 Task: Create a new calendar folder named 'My-personal calendar' containing 'Calendar Items' under 'Contacts'.
Action: Mouse moved to (9, 49)
Screenshot: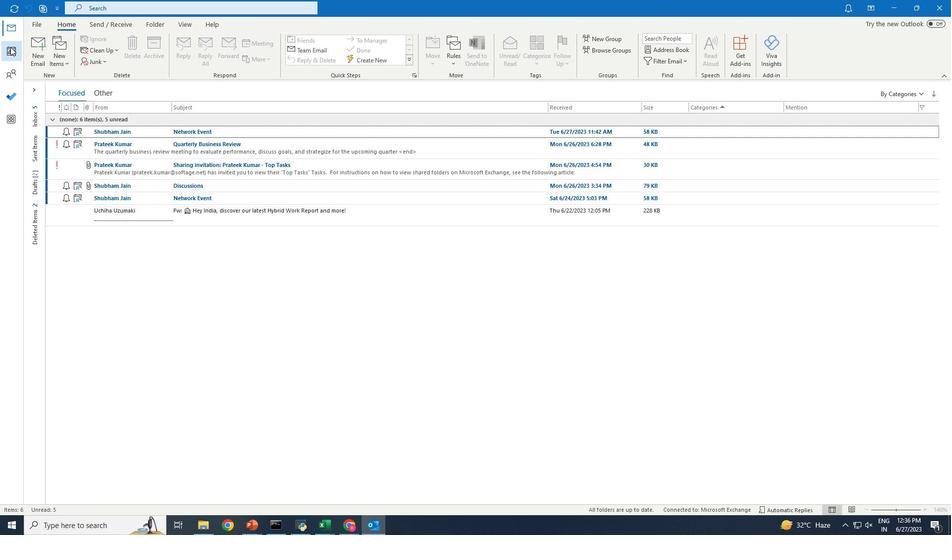 
Action: Mouse pressed left at (9, 49)
Screenshot: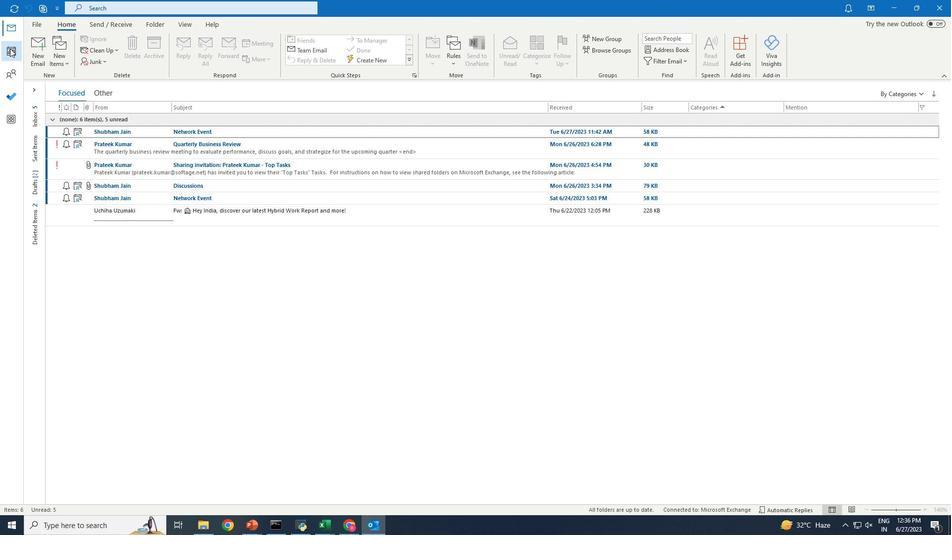
Action: Mouse moved to (163, 25)
Screenshot: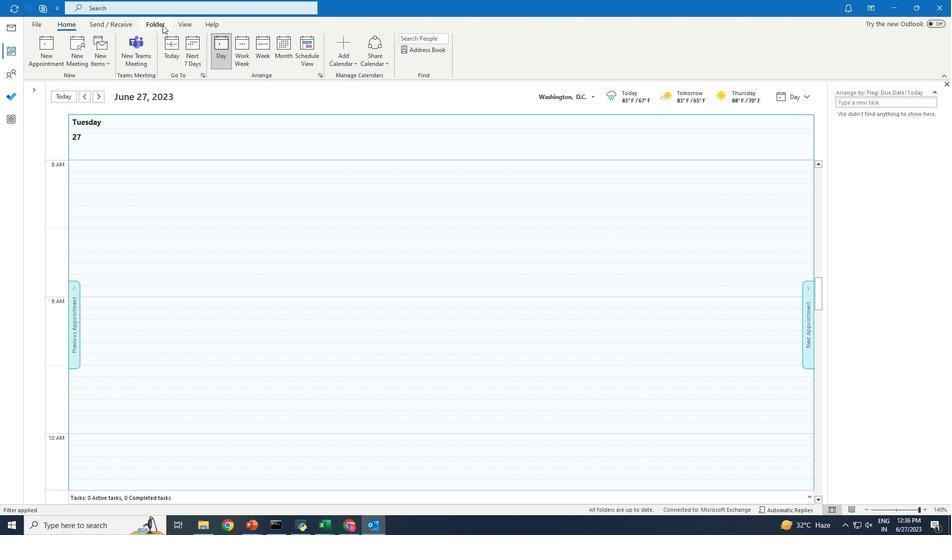 
Action: Mouse pressed left at (163, 25)
Screenshot: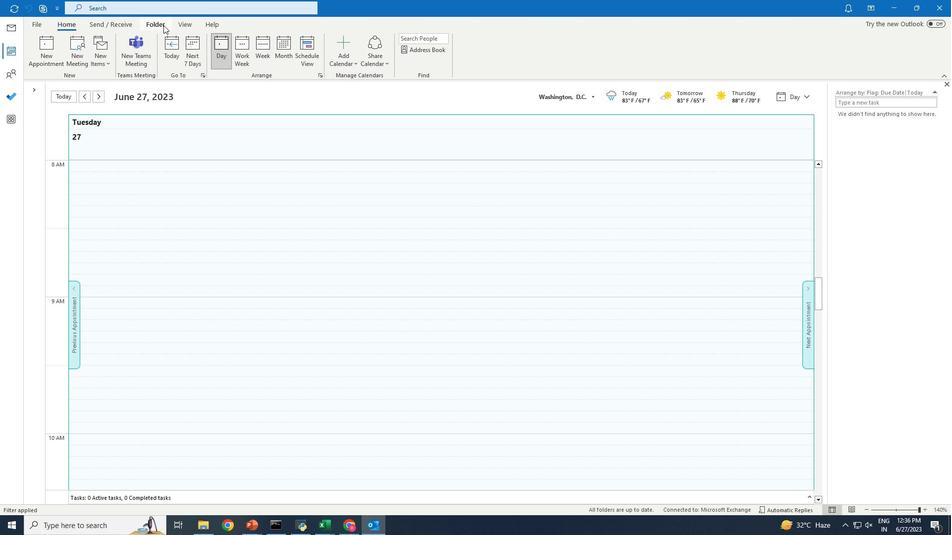 
Action: Mouse moved to (166, 48)
Screenshot: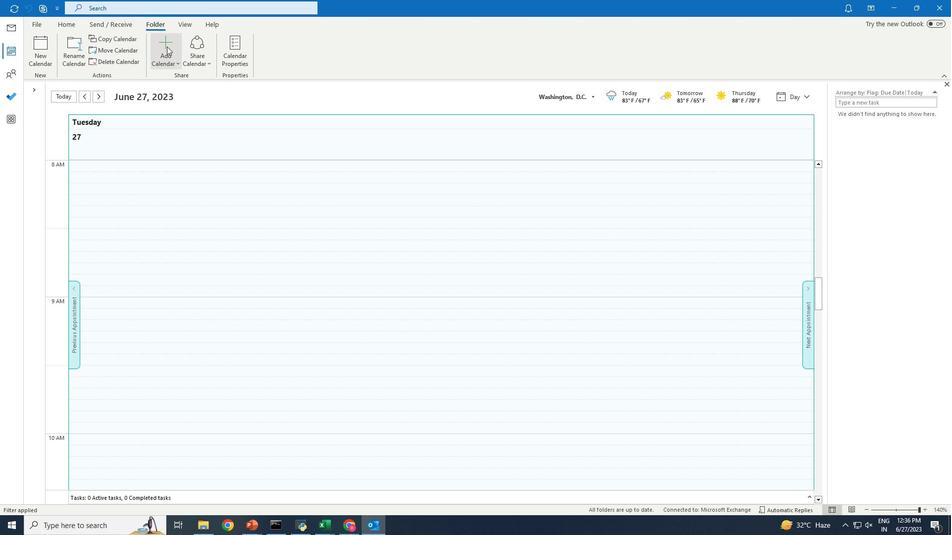 
Action: Mouse pressed left at (166, 48)
Screenshot: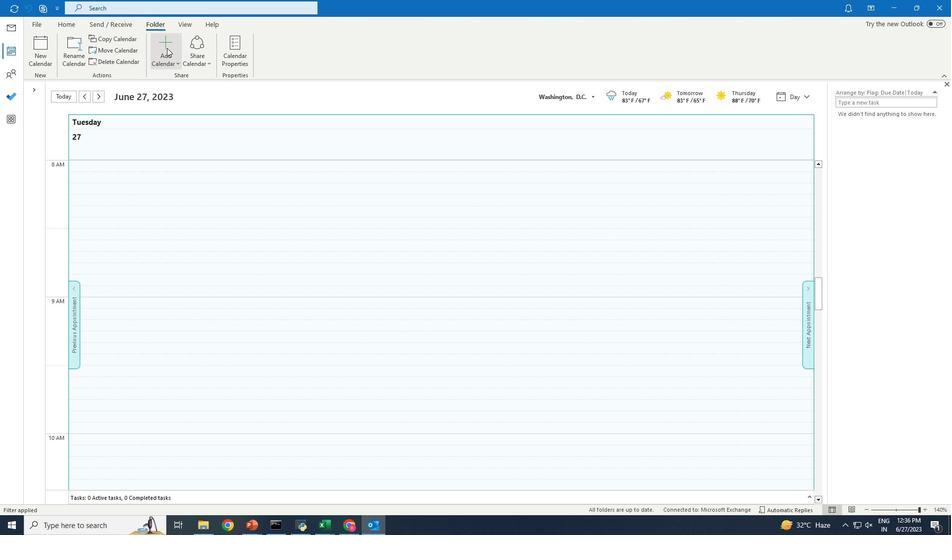 
Action: Mouse moved to (185, 121)
Screenshot: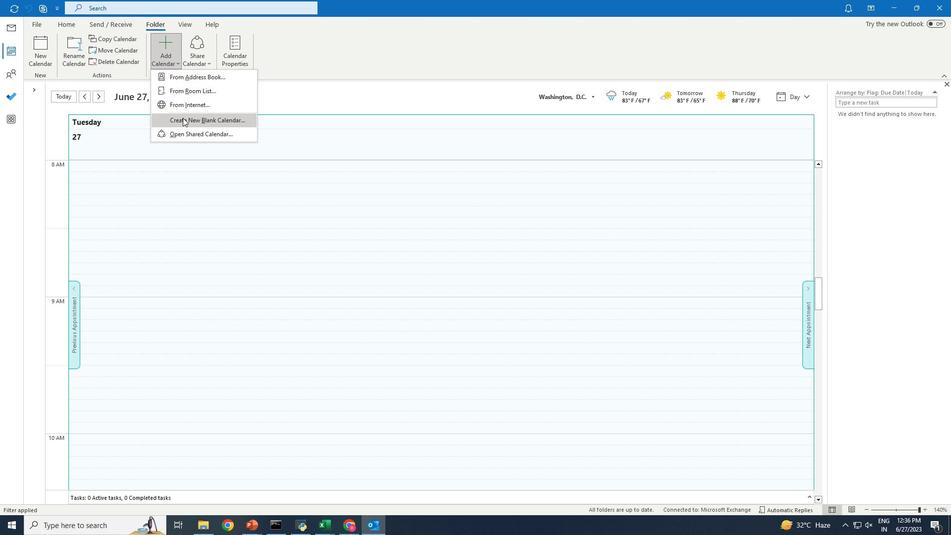
Action: Mouse pressed left at (185, 121)
Screenshot: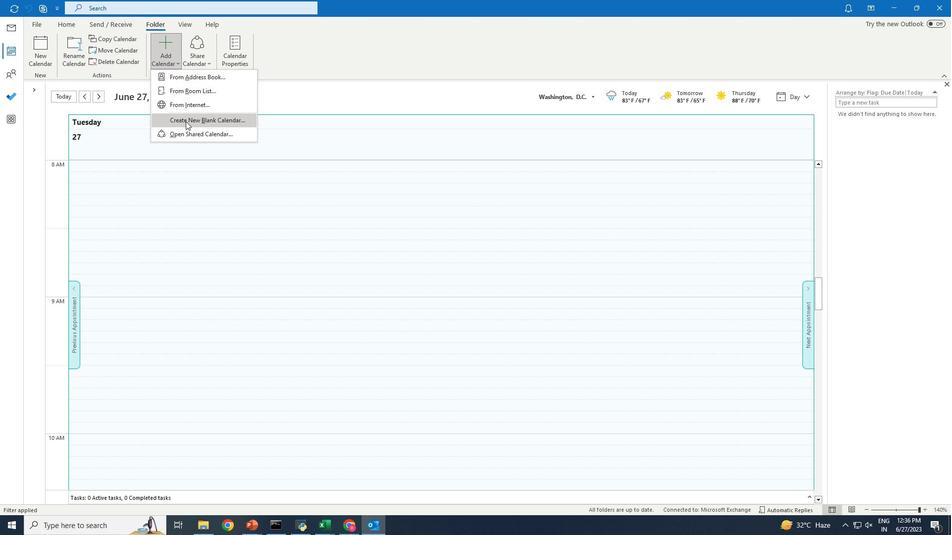 
Action: Mouse moved to (206, 128)
Screenshot: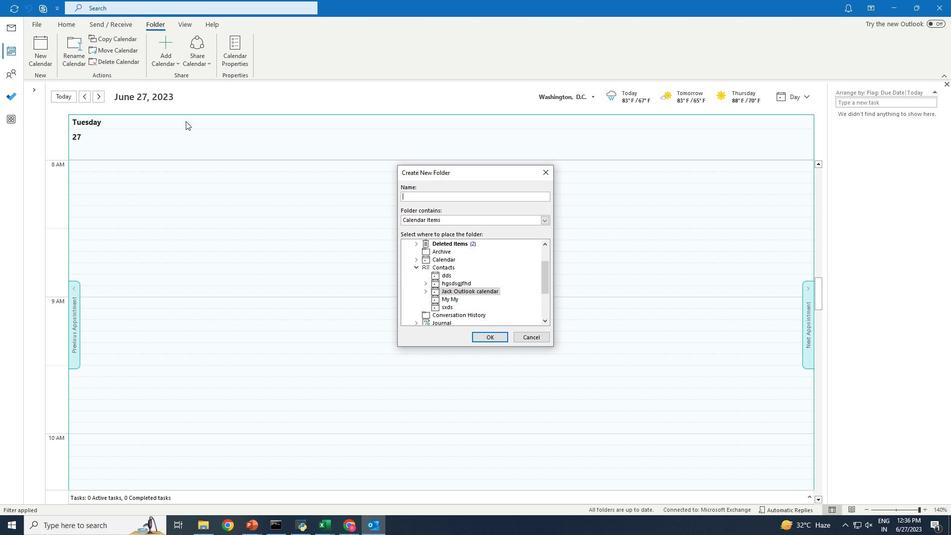 
Action: Key pressed <Key.shift>My-personal<Key.space>calendar
Screenshot: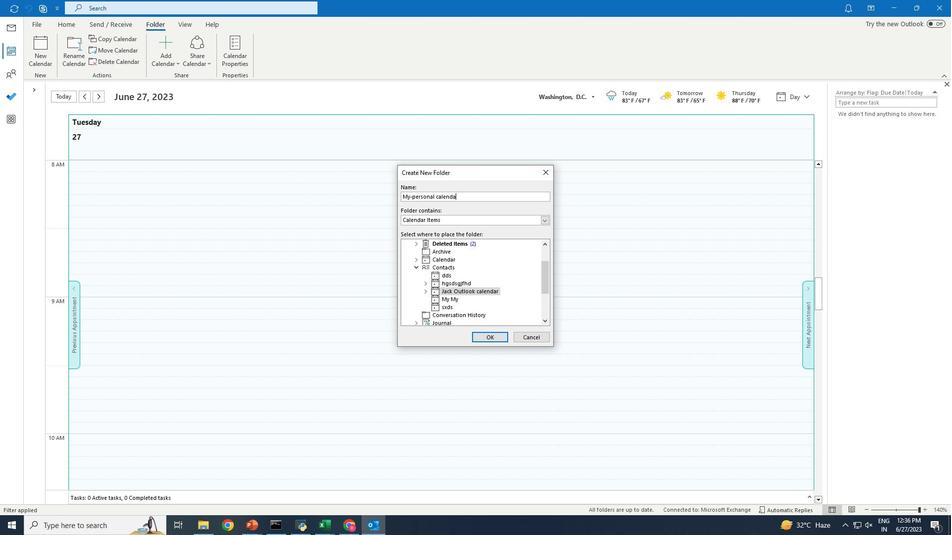 
Action: Mouse moved to (544, 220)
Screenshot: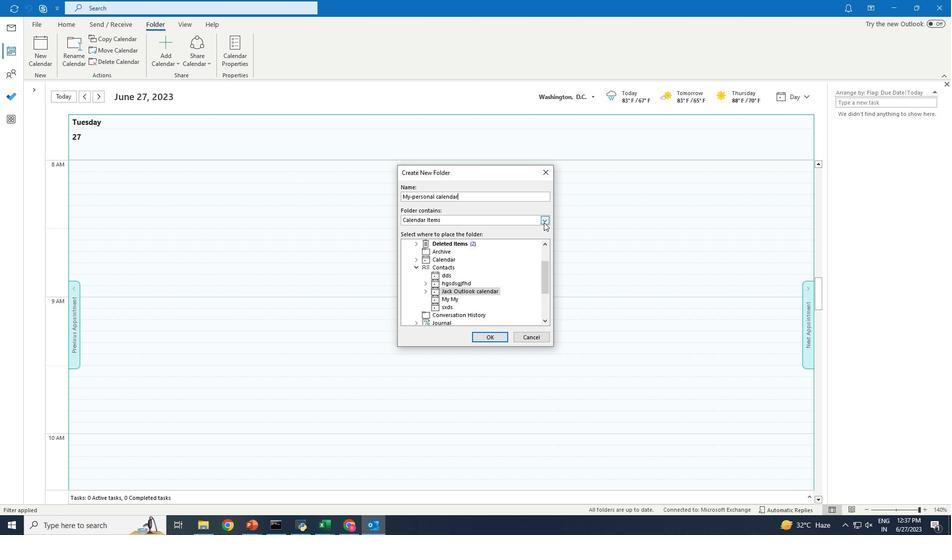 
Action: Mouse pressed left at (544, 220)
Screenshot: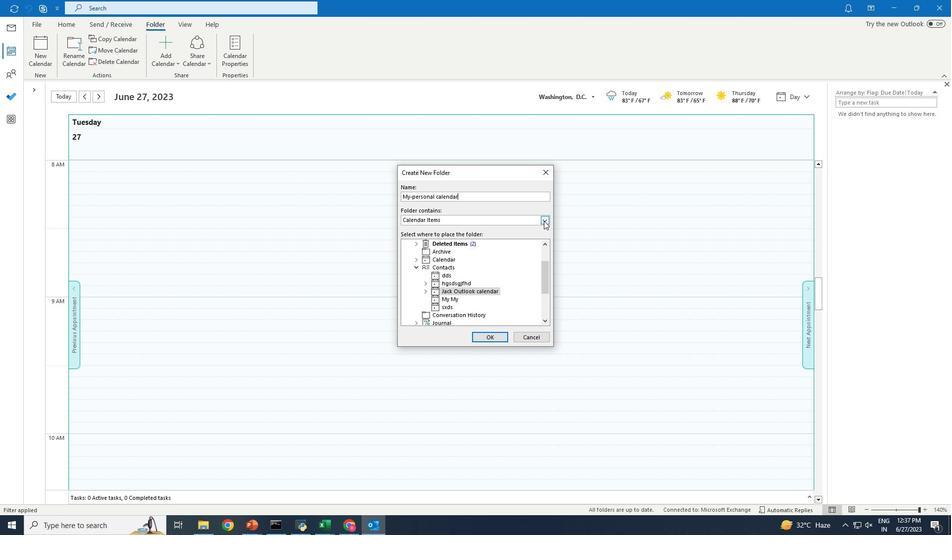 
Action: Mouse moved to (488, 226)
Screenshot: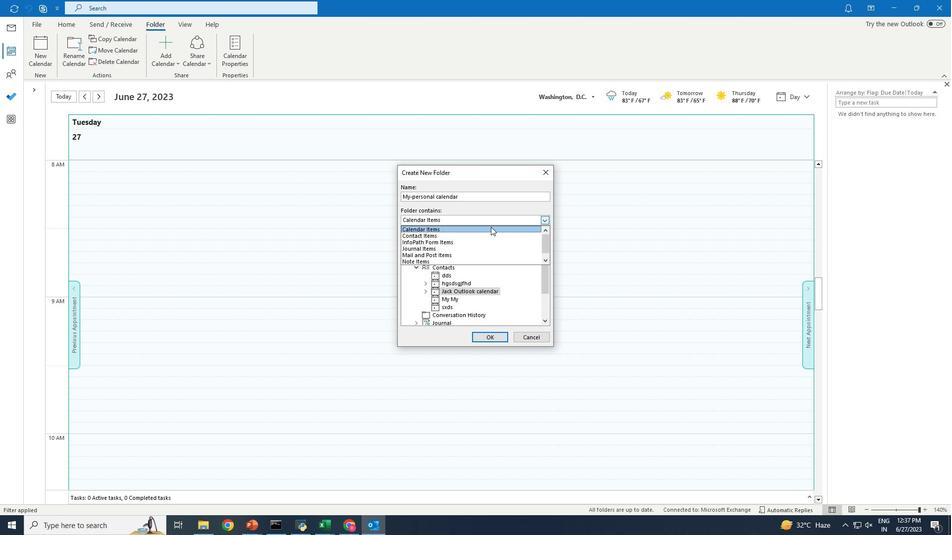 
Action: Mouse pressed left at (488, 226)
Screenshot: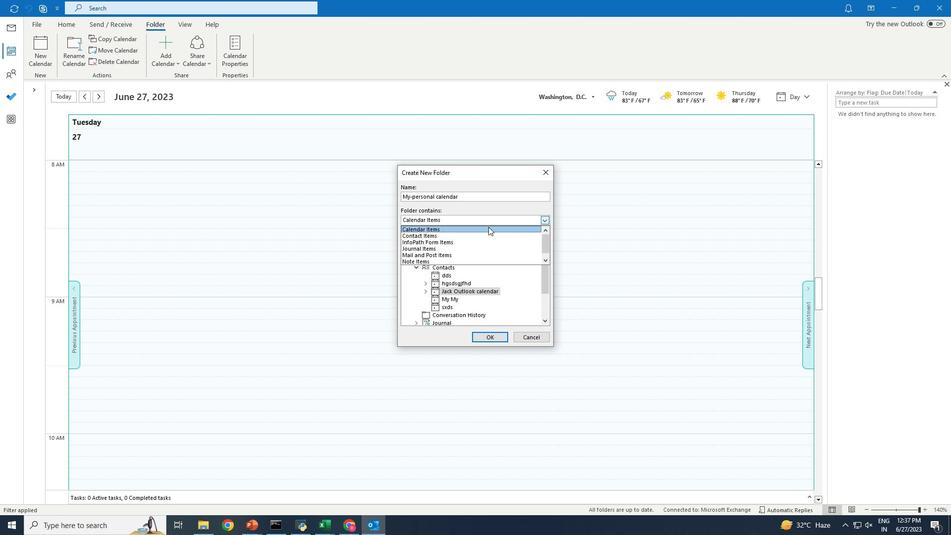 
Action: Mouse moved to (445, 266)
Screenshot: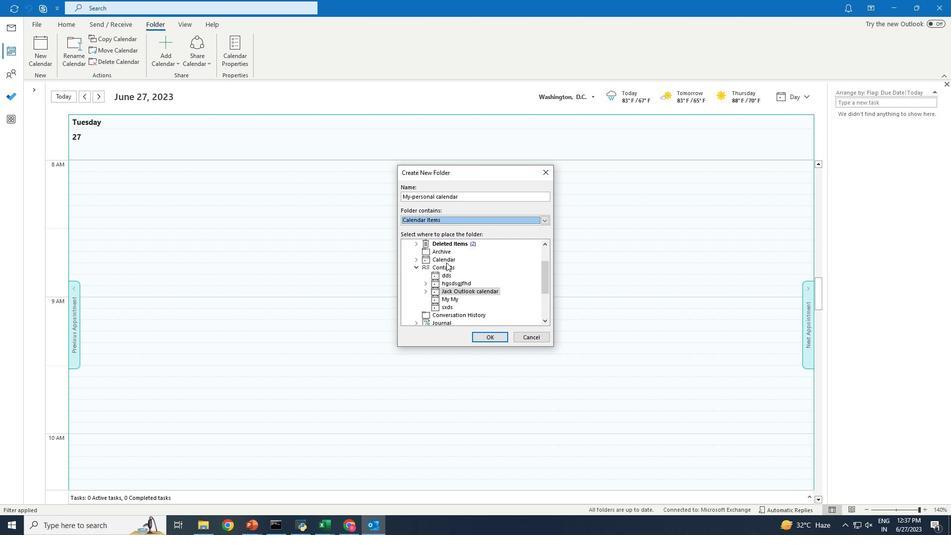 
Action: Mouse pressed left at (445, 266)
Screenshot: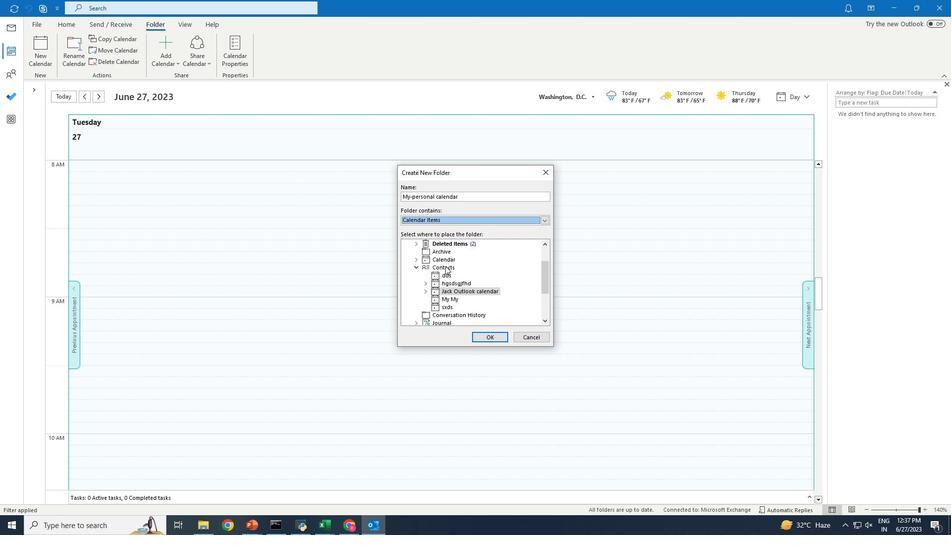 
Action: Mouse moved to (481, 339)
Screenshot: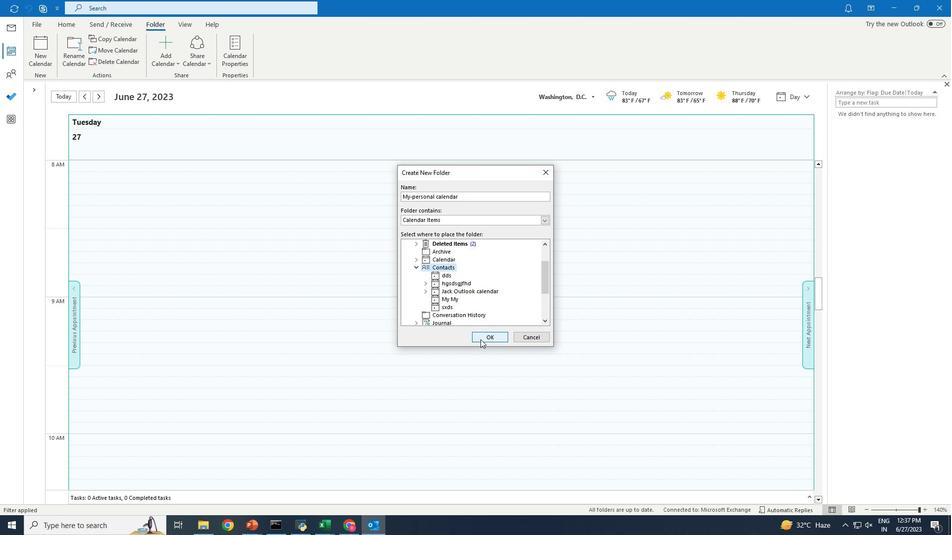
Action: Mouse pressed left at (481, 339)
Screenshot: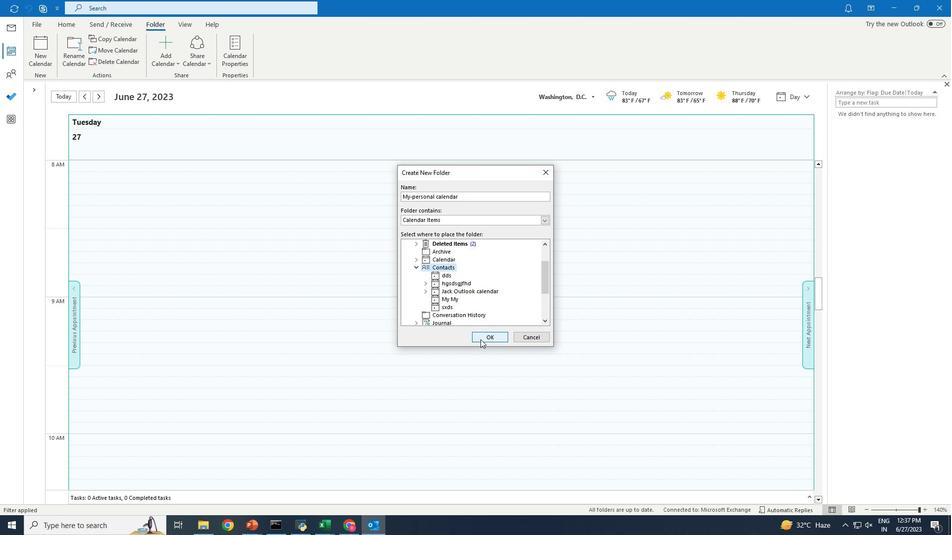 
